 Task: Create a sub task Design and Implement Solution for the task  Create a new system for managing employee benefits and compensation in the project AgileDesign , assign it to team member softage.5@softage.net and update the status of the sub task to  At Risk , set the priority of the sub task to Medium
Action: Mouse moved to (428, 218)
Screenshot: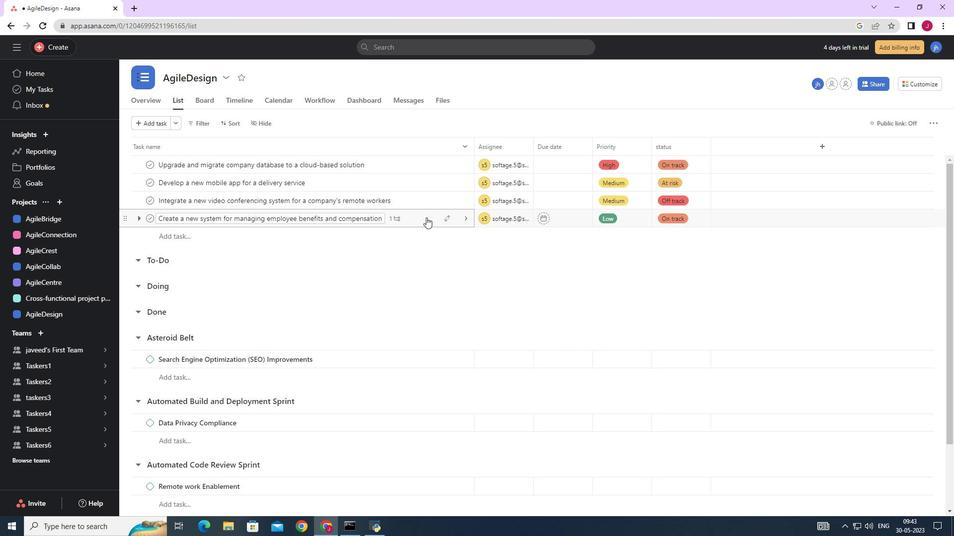 
Action: Mouse pressed left at (428, 218)
Screenshot: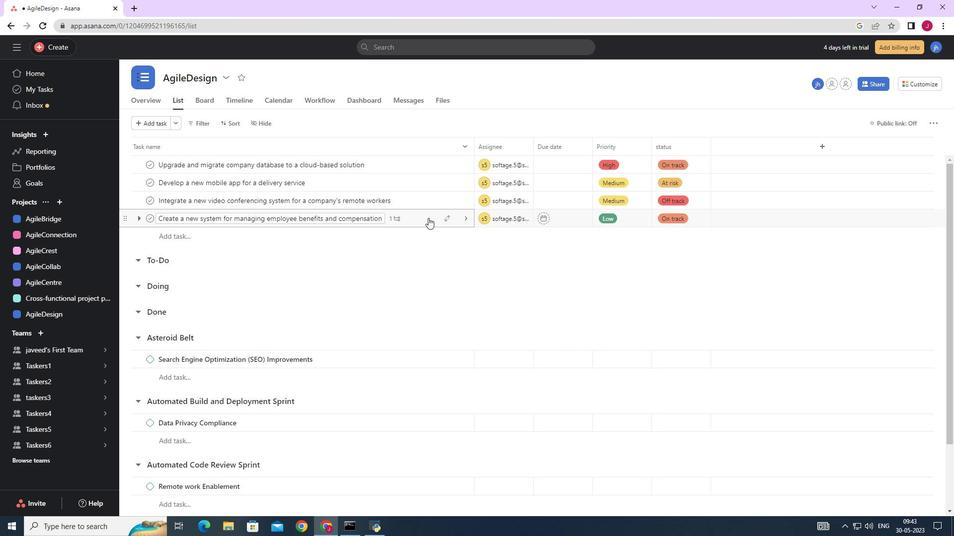 
Action: Mouse moved to (678, 363)
Screenshot: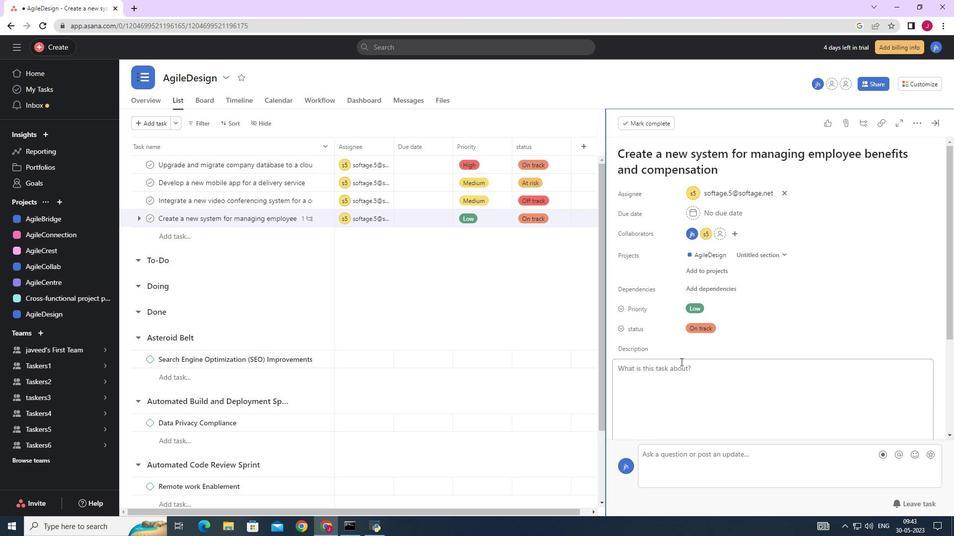 
Action: Mouse scrolled (678, 363) with delta (0, 0)
Screenshot: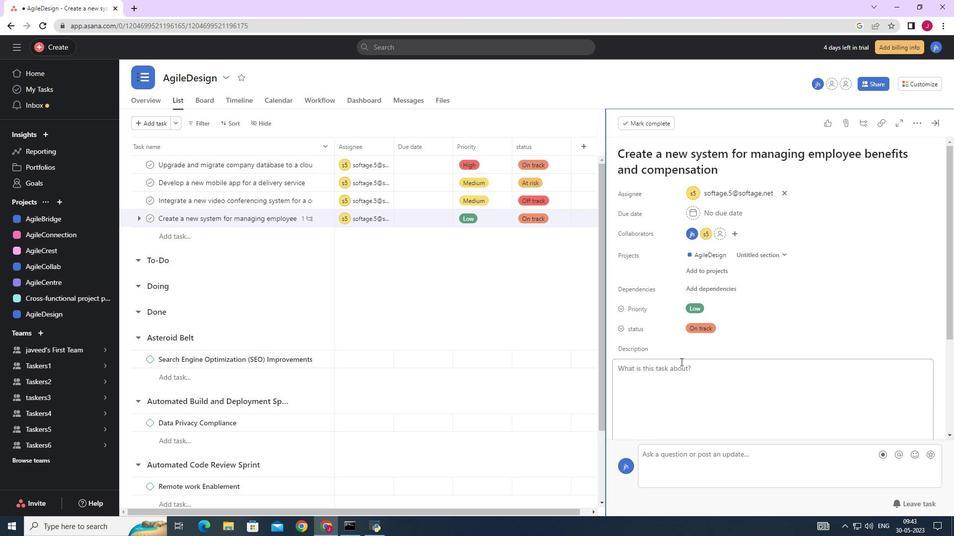 
Action: Mouse moved to (678, 364)
Screenshot: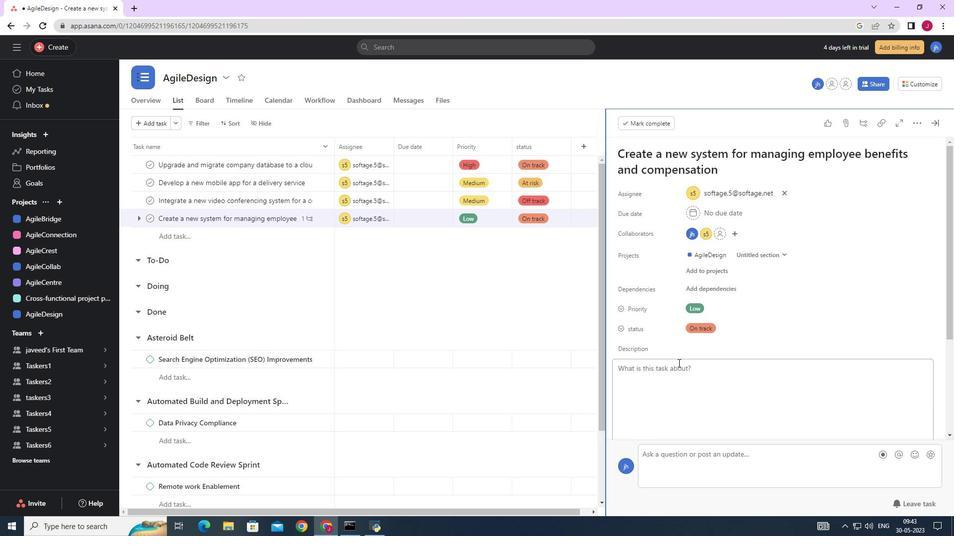 
Action: Mouse scrolled (678, 363) with delta (0, 0)
Screenshot: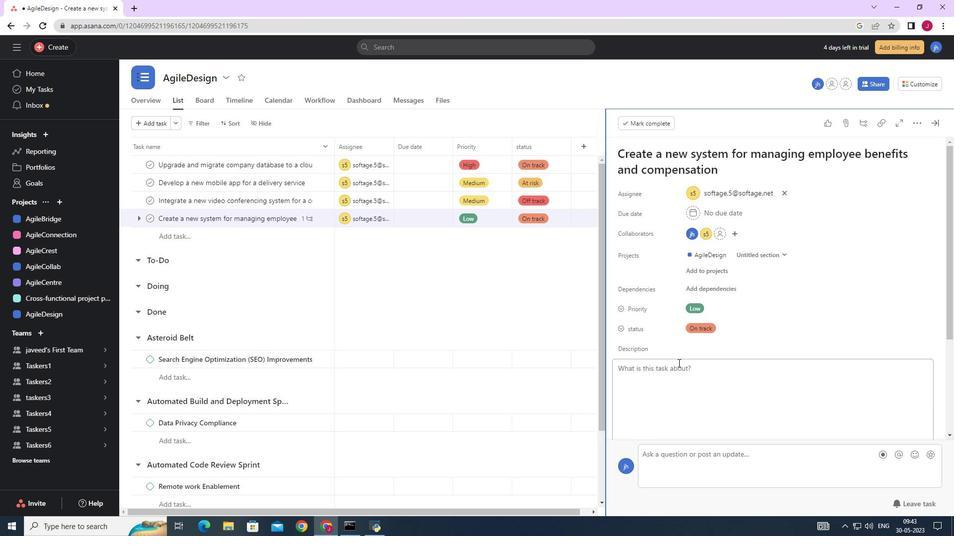 
Action: Mouse moved to (680, 310)
Screenshot: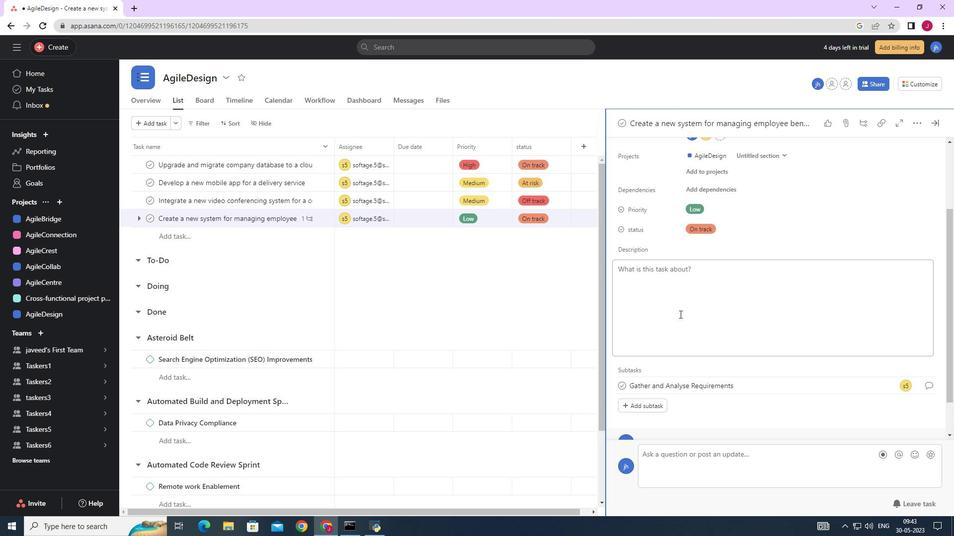 
Action: Mouse scrolled (680, 310) with delta (0, 0)
Screenshot: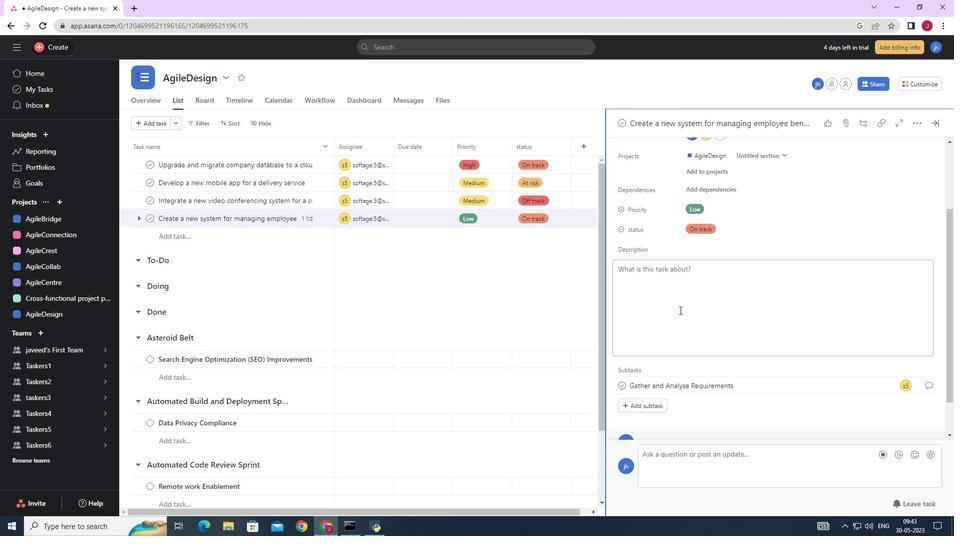 
Action: Mouse scrolled (680, 310) with delta (0, 0)
Screenshot: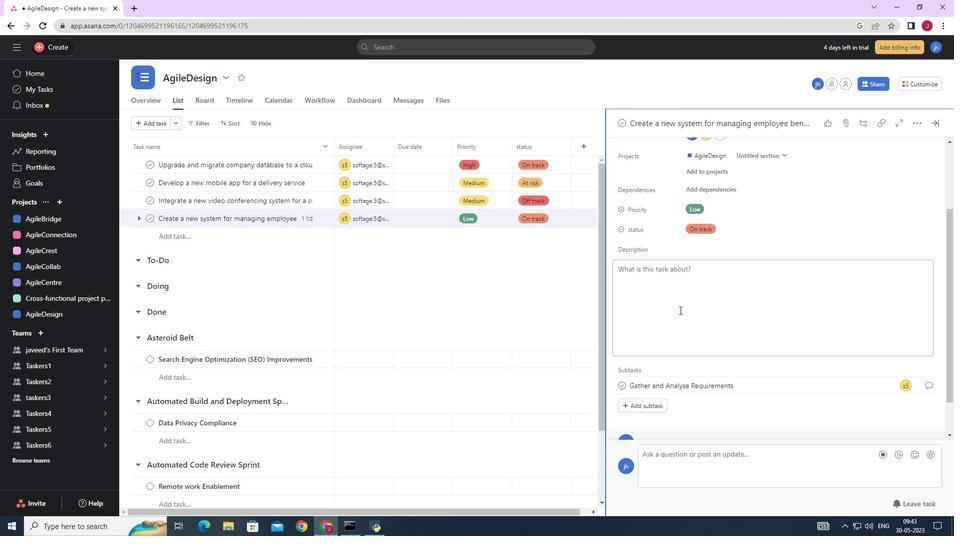 
Action: Mouse moved to (659, 360)
Screenshot: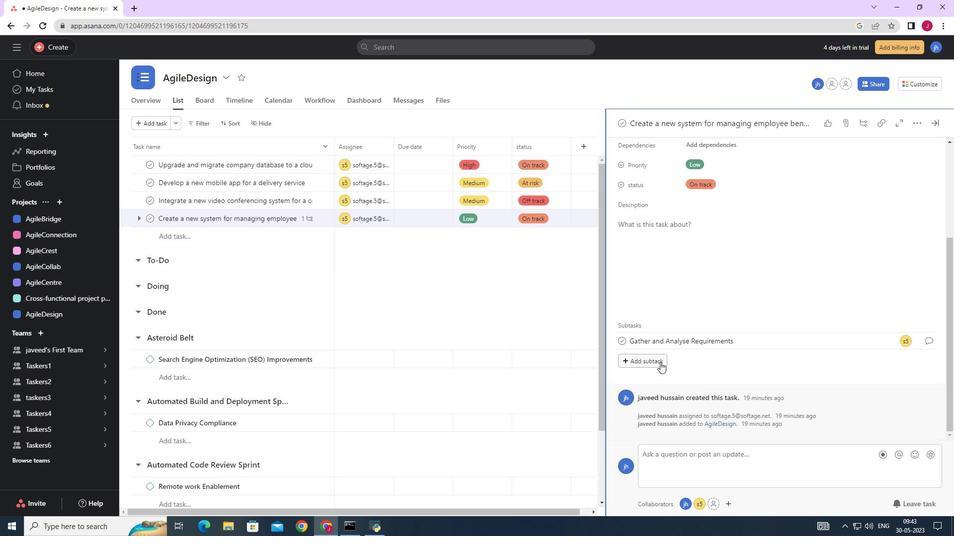 
Action: Mouse pressed left at (659, 360)
Screenshot: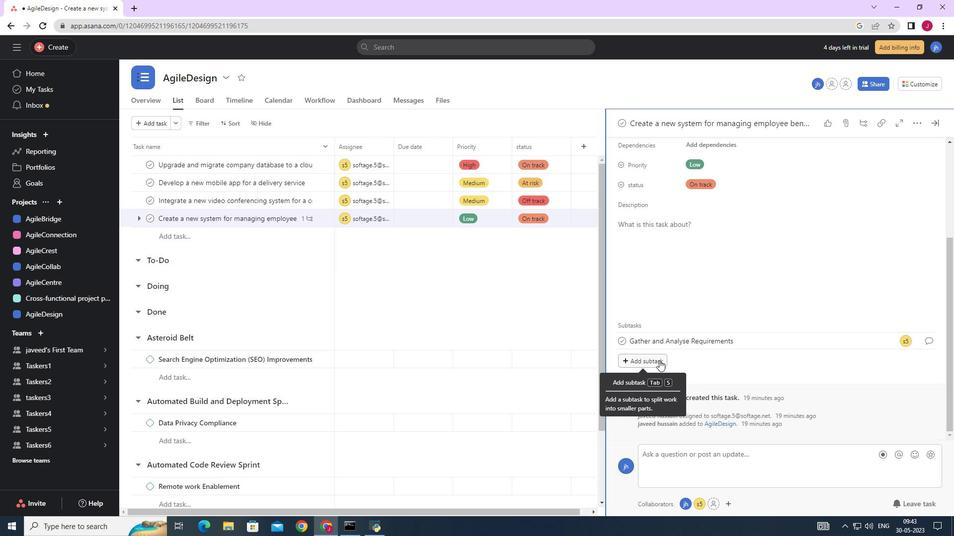 
Action: Key pressed <Key.caps_lock>D<Key.caps_lock>esign<Key.space>anf<Key.space><Key.backspace>d<Key.space><Key.backspace><Key.backspace><Key.backspace>d<Key.space><Key.caps_lock>I<Key.caps_lock>mplement<Key.space><Key.caps_lock>S<Key.caps_lock>ou<Key.insert><Key.insert><Key.backspace>lution<Key.space>
Screenshot: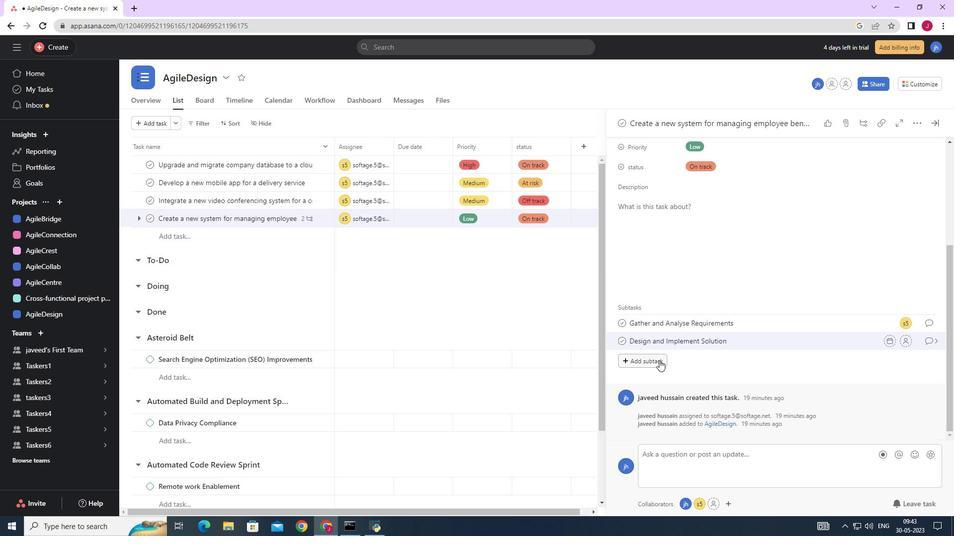 
Action: Mouse moved to (906, 340)
Screenshot: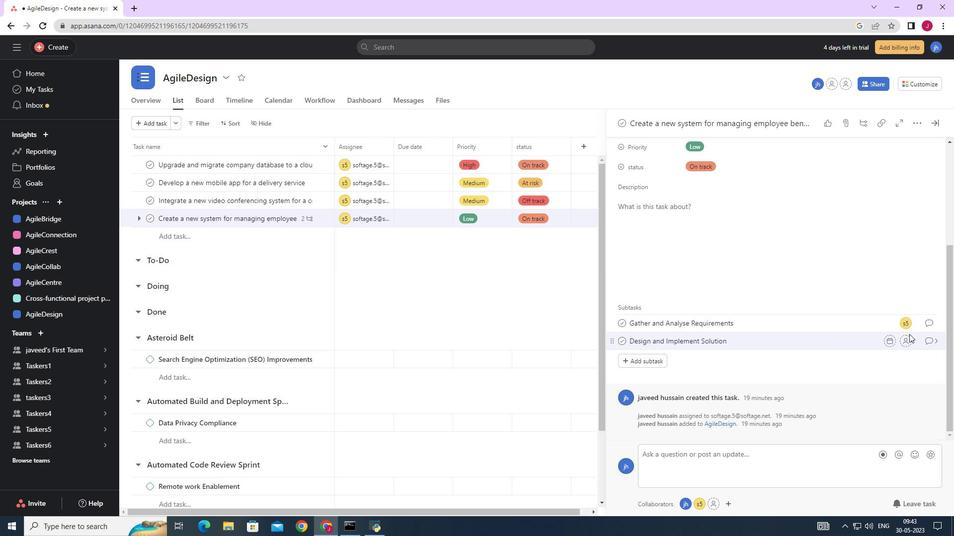 
Action: Mouse pressed left at (906, 340)
Screenshot: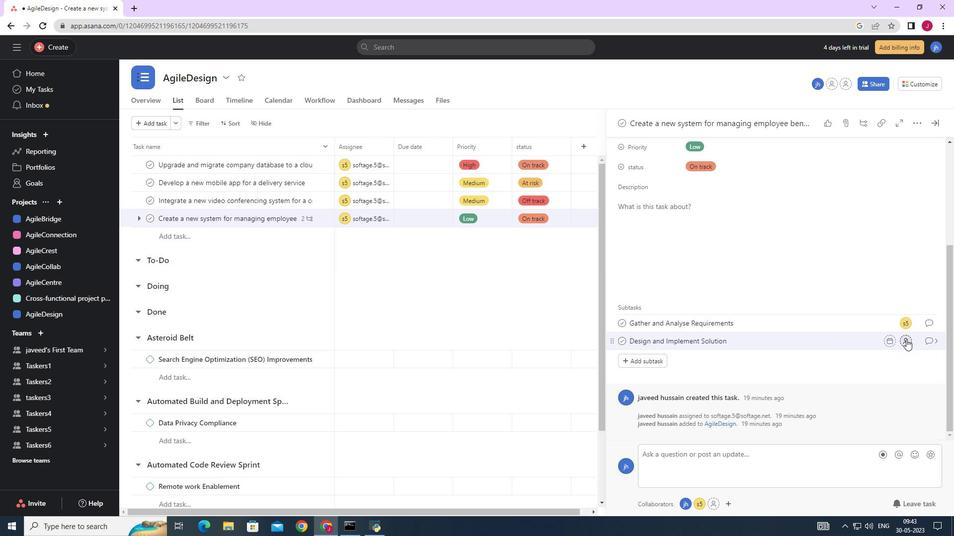 
Action: Mouse moved to (754, 377)
Screenshot: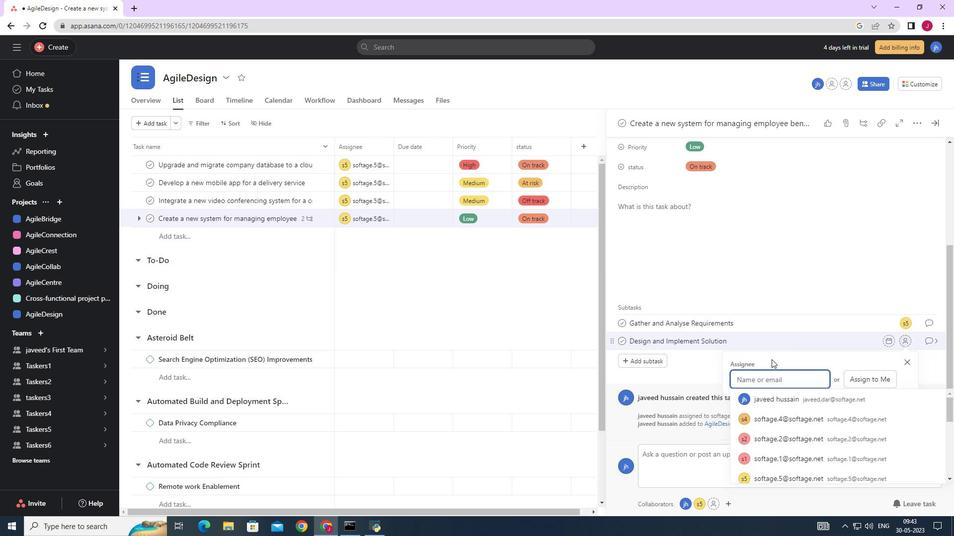 
Action: Key pressed sogta<Key.backspace><Key.backspace><Key.backspace>ftage.5
Screenshot: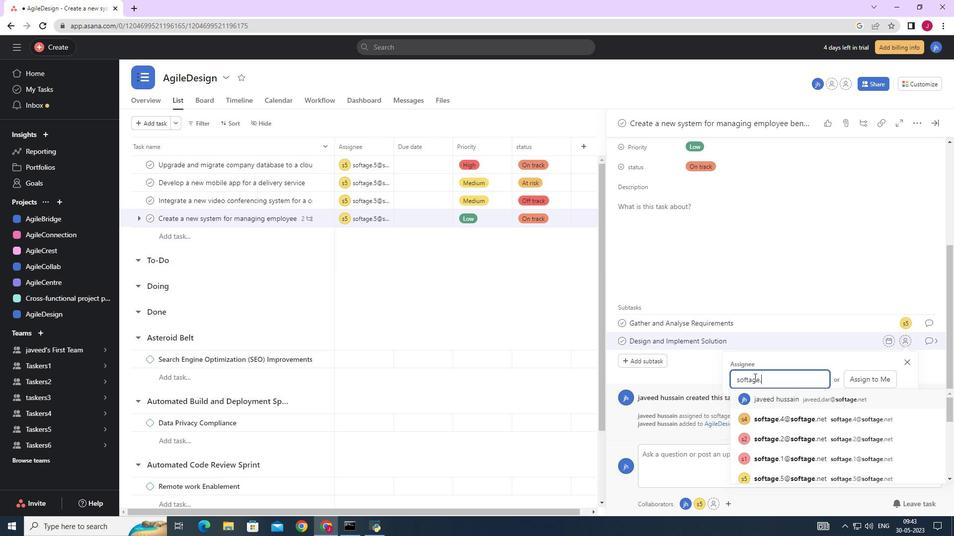 
Action: Mouse moved to (783, 400)
Screenshot: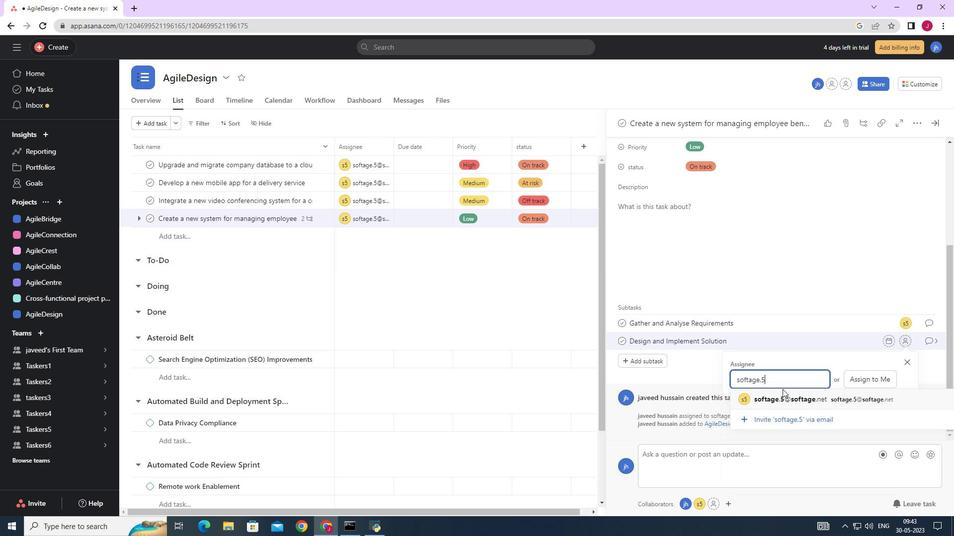 
Action: Mouse pressed left at (783, 400)
Screenshot: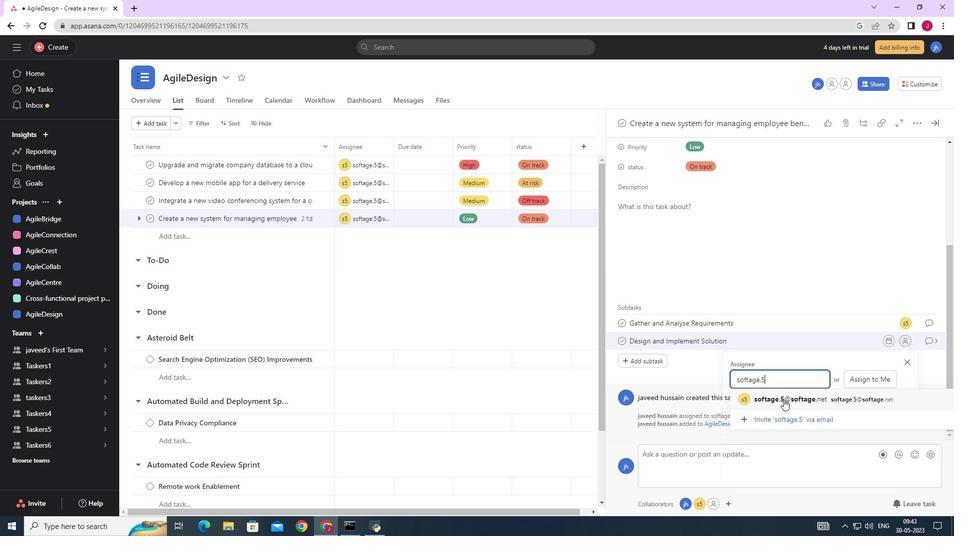 
Action: Mouse moved to (931, 341)
Screenshot: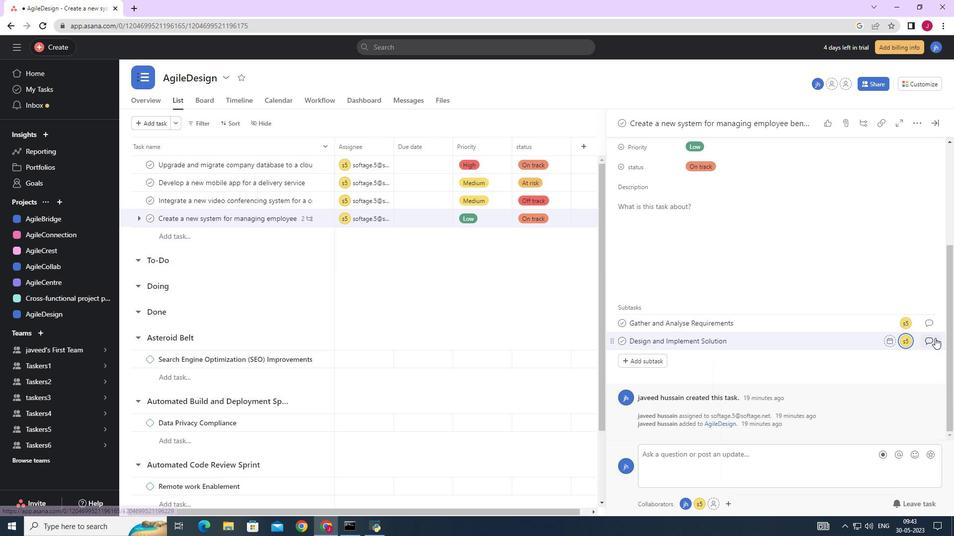 
Action: Mouse pressed left at (931, 341)
Screenshot: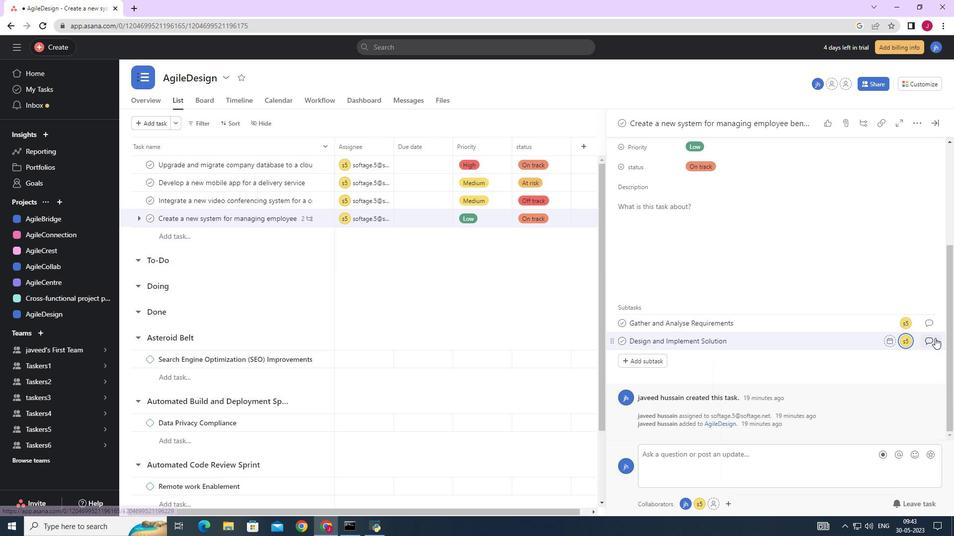 
Action: Mouse moved to (655, 284)
Screenshot: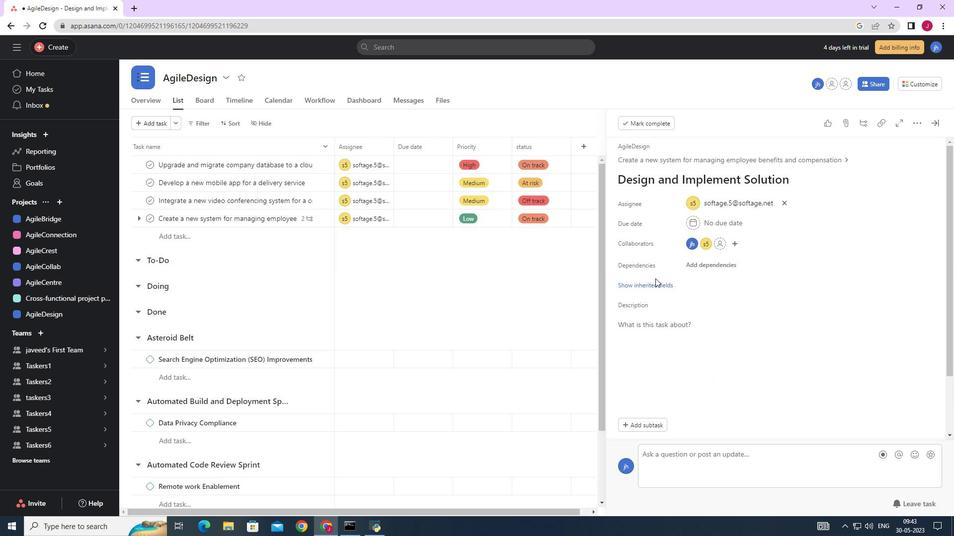 
Action: Mouse pressed left at (655, 284)
Screenshot: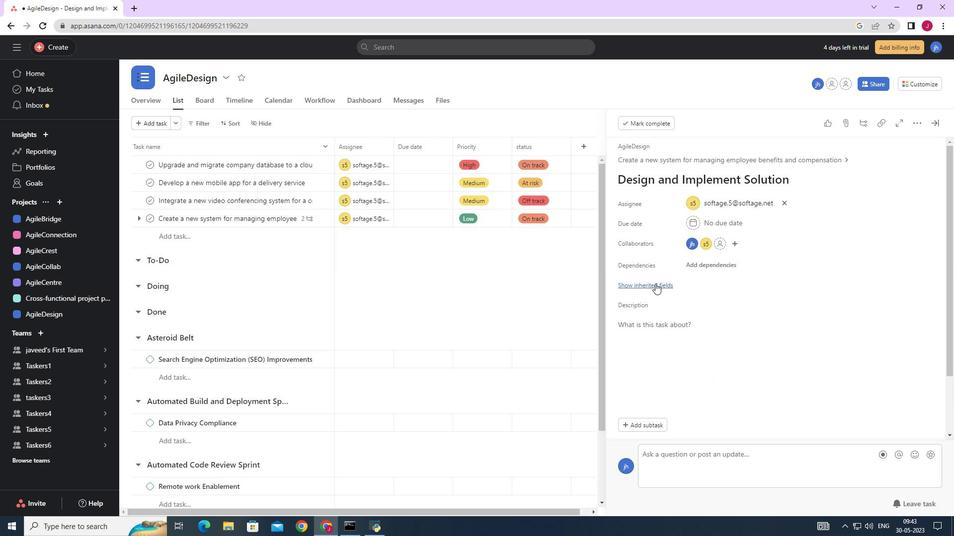 
Action: Mouse moved to (687, 306)
Screenshot: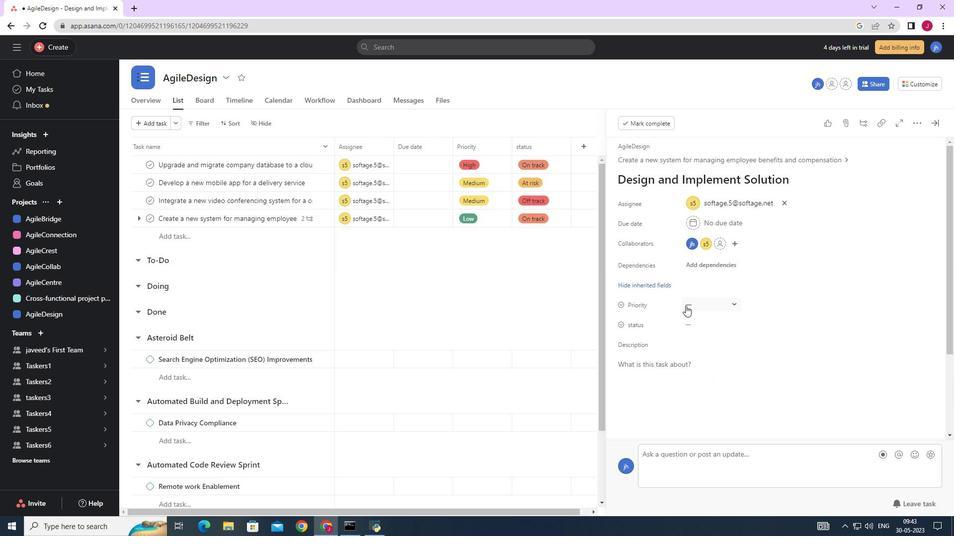 
Action: Mouse pressed left at (687, 306)
Screenshot: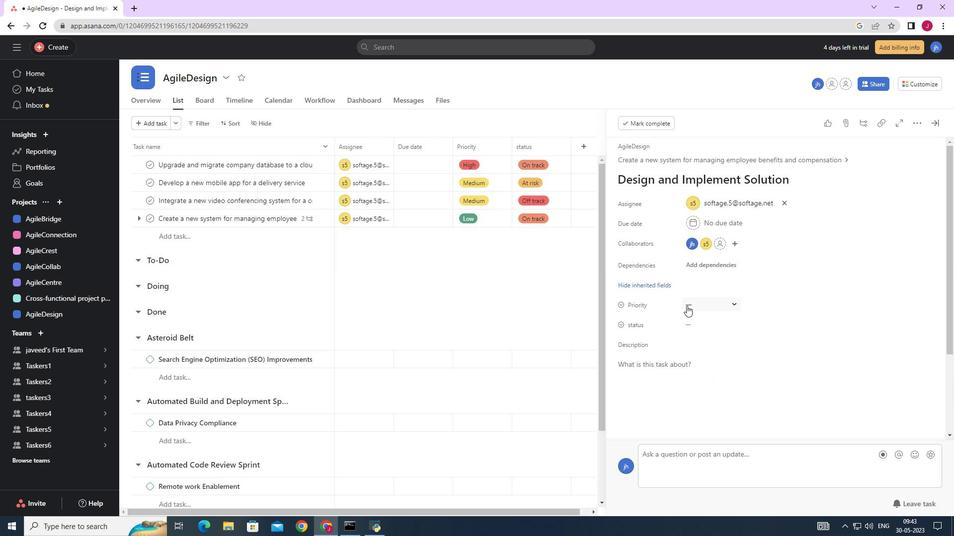 
Action: Mouse moved to (718, 354)
Screenshot: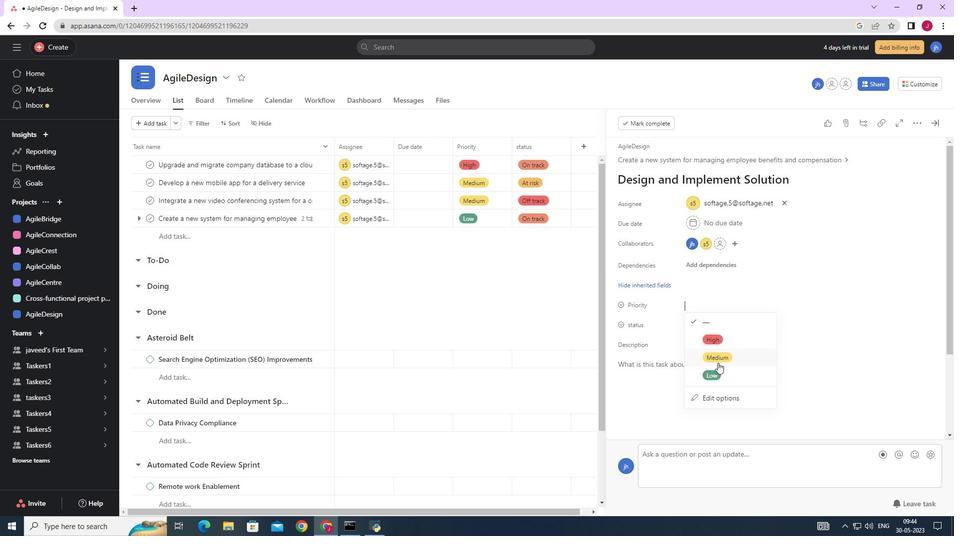 
Action: Mouse pressed left at (718, 354)
Screenshot: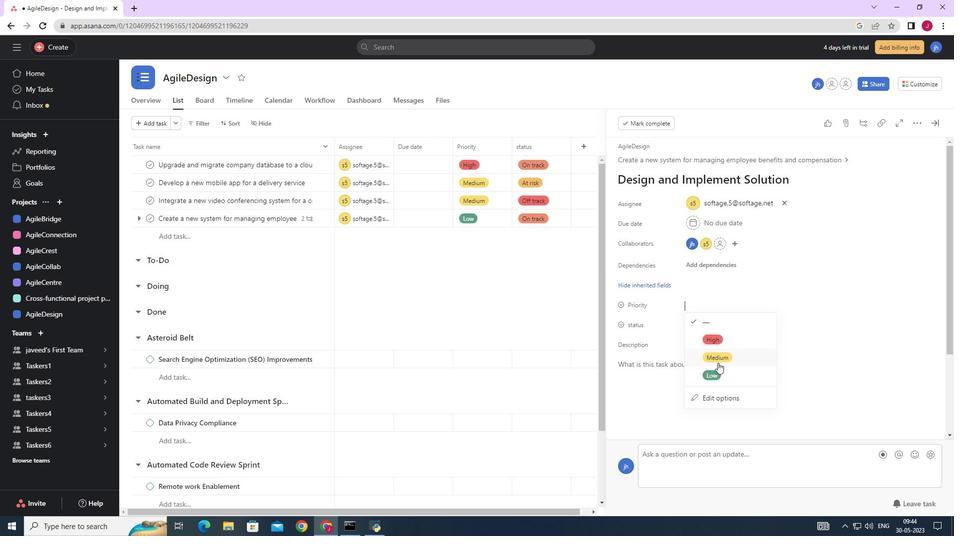 
Action: Mouse moved to (696, 324)
Screenshot: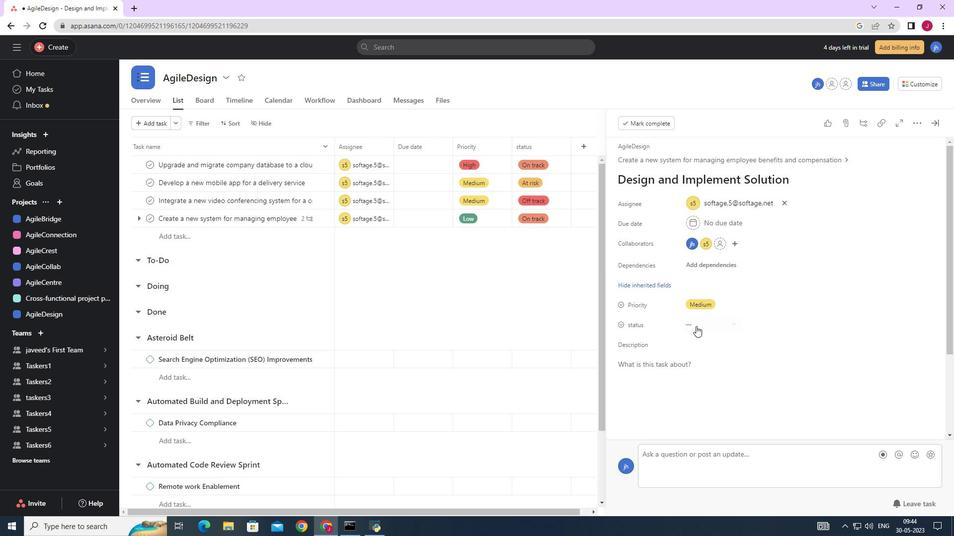 
Action: Mouse pressed left at (696, 324)
Screenshot: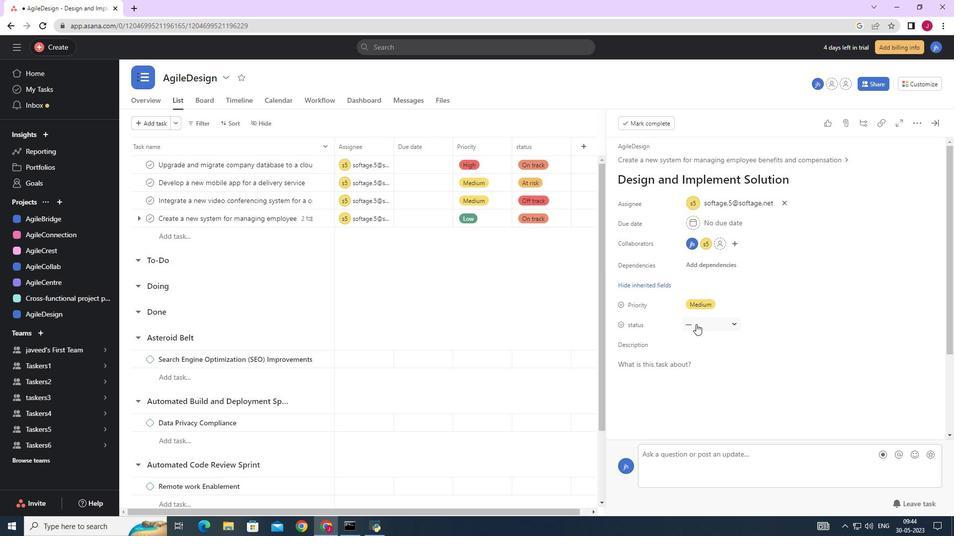 
Action: Mouse moved to (716, 400)
Screenshot: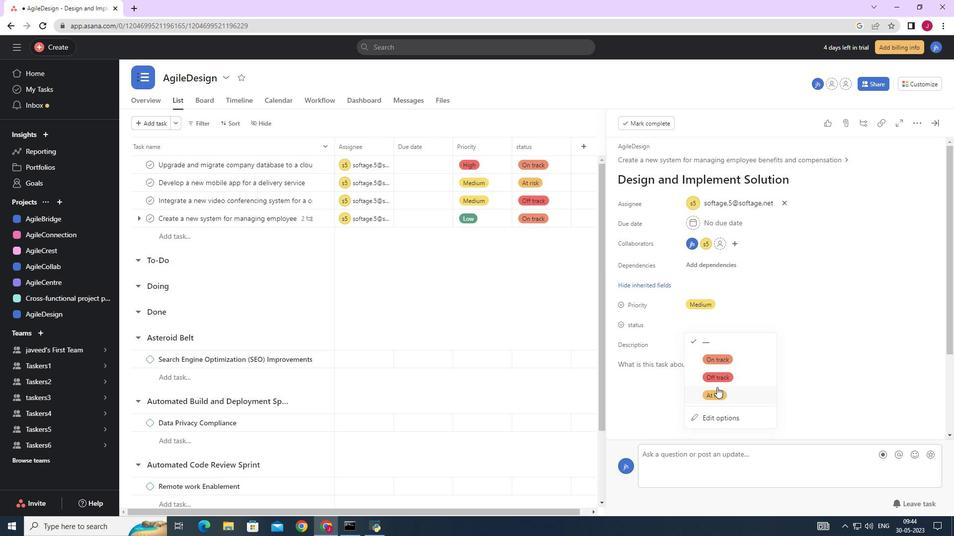 
Action: Mouse pressed left at (716, 400)
Screenshot: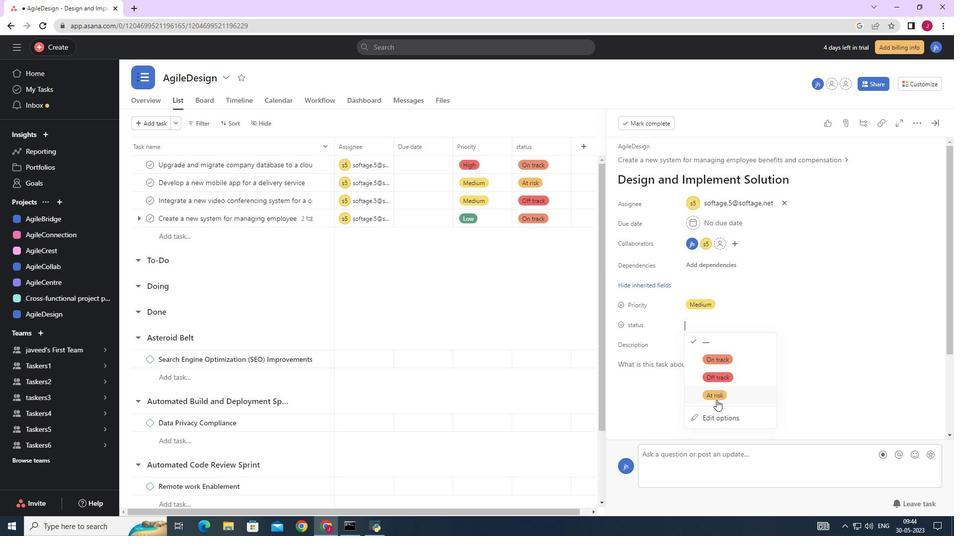 
Action: Mouse moved to (736, 382)
Screenshot: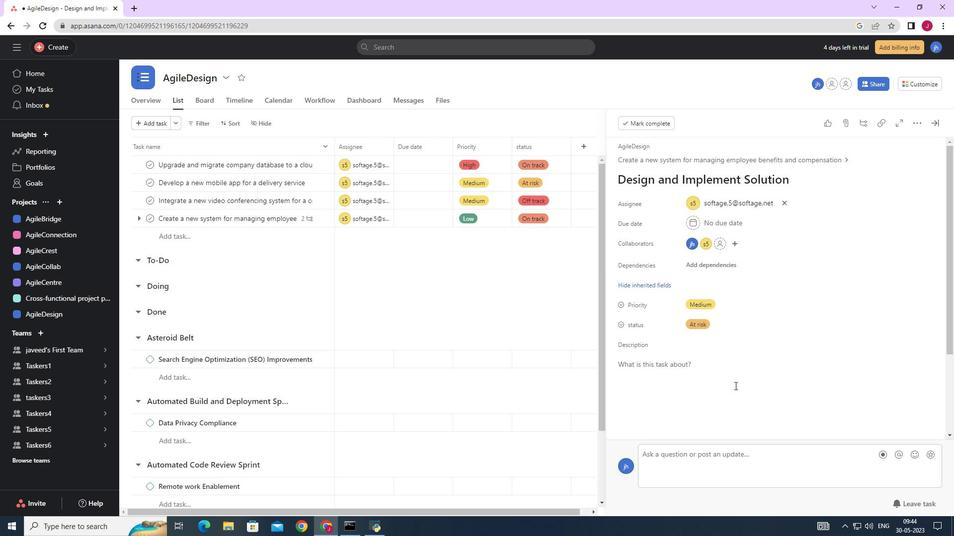 
